 Task: Use Alliance Effect in this video Movie B.mp4
Action: Mouse moved to (409, 175)
Screenshot: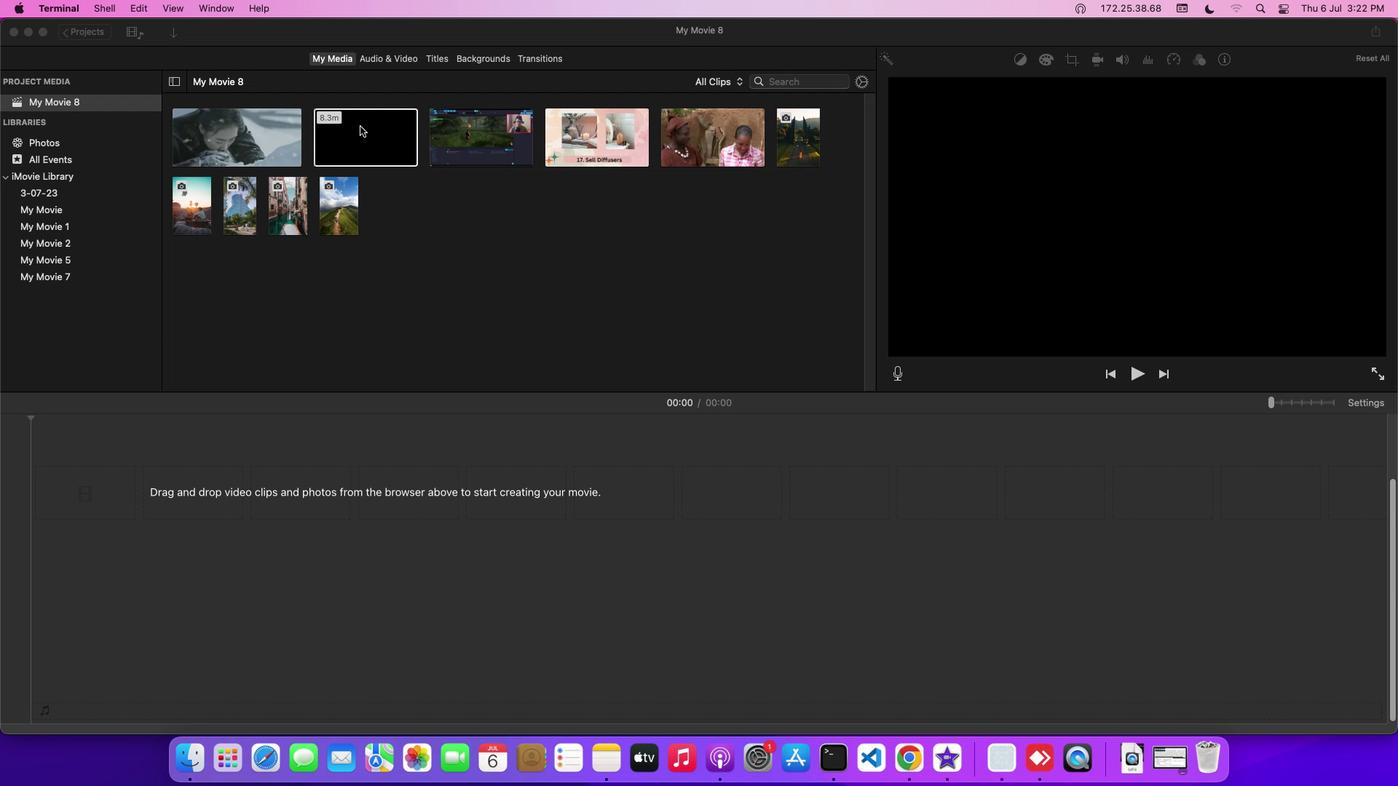 
Action: Mouse pressed left at (409, 175)
Screenshot: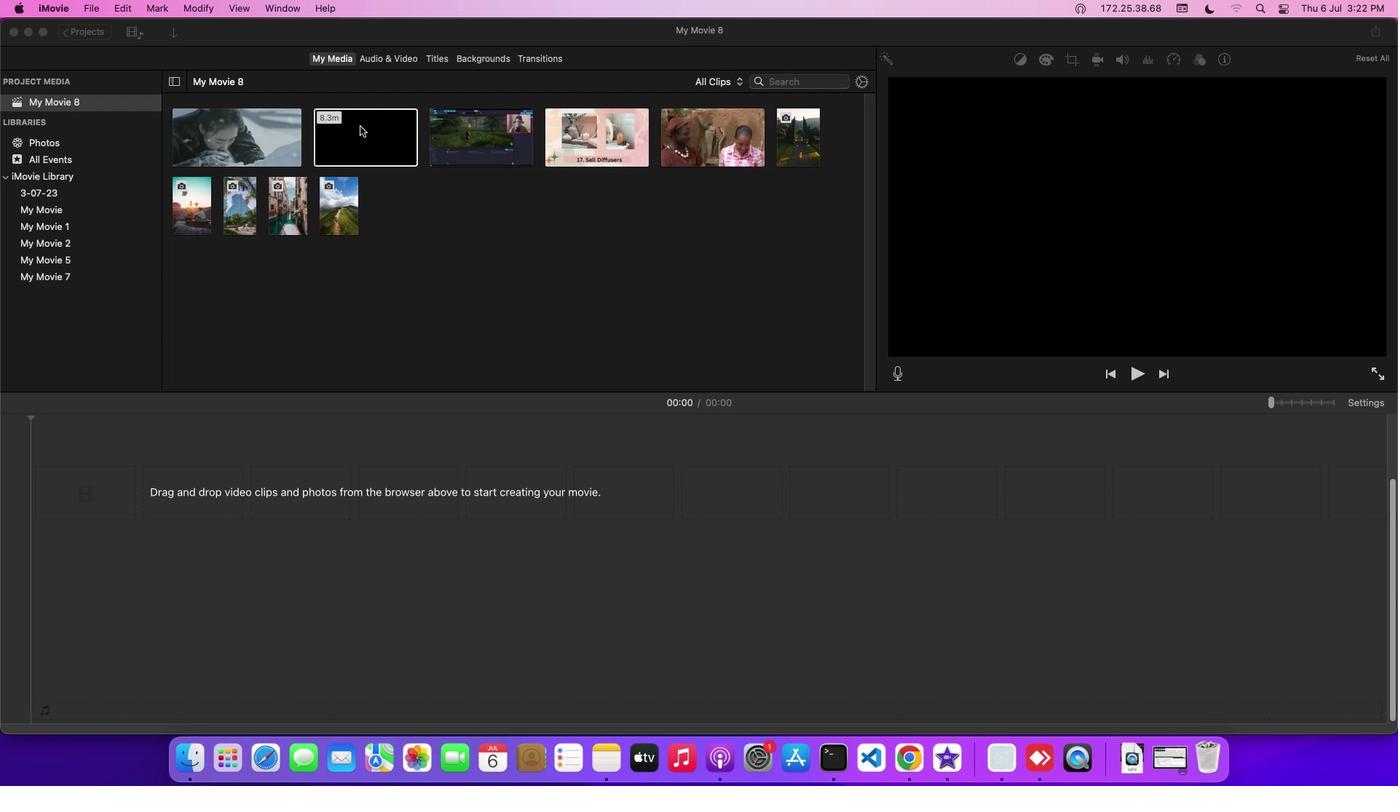 
Action: Mouse moved to (403, 103)
Screenshot: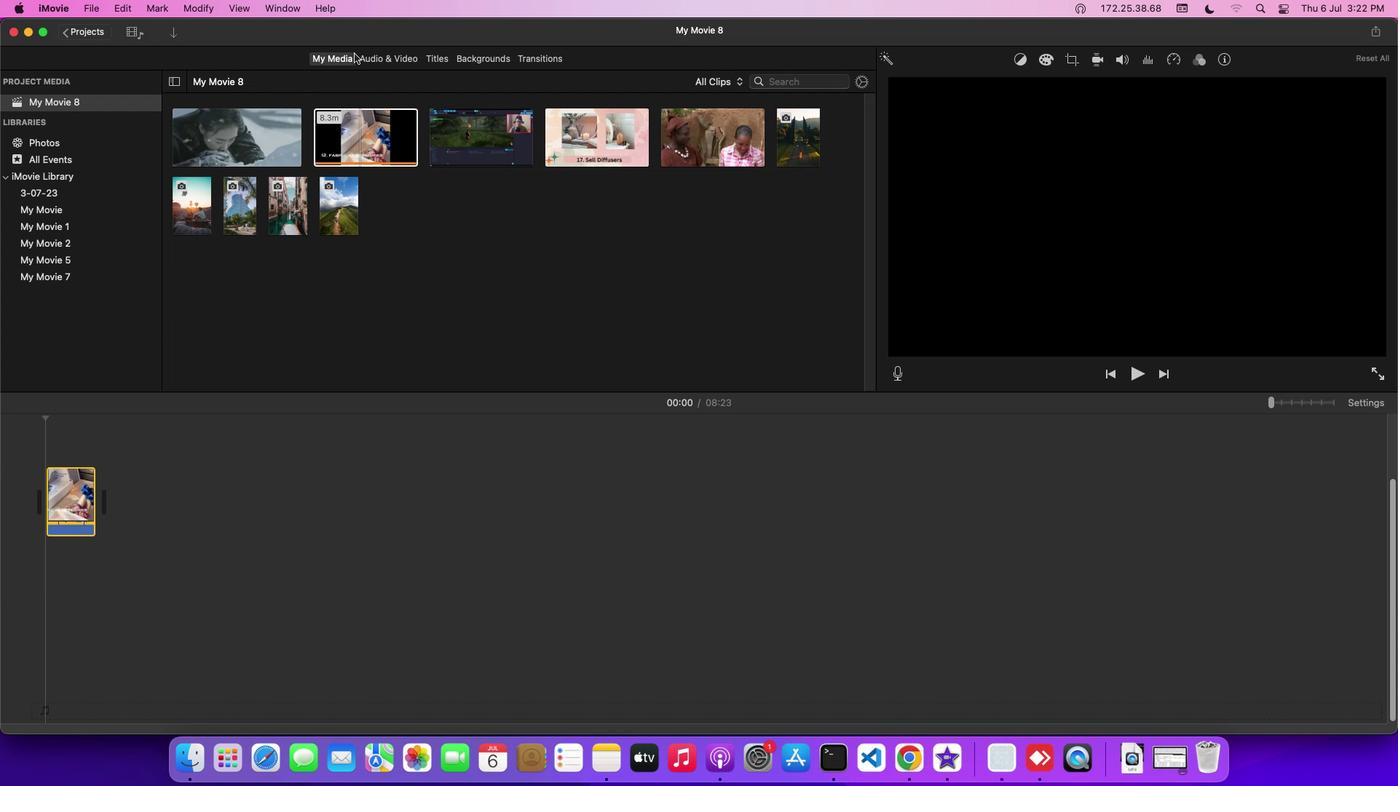 
Action: Mouse pressed left at (403, 103)
Screenshot: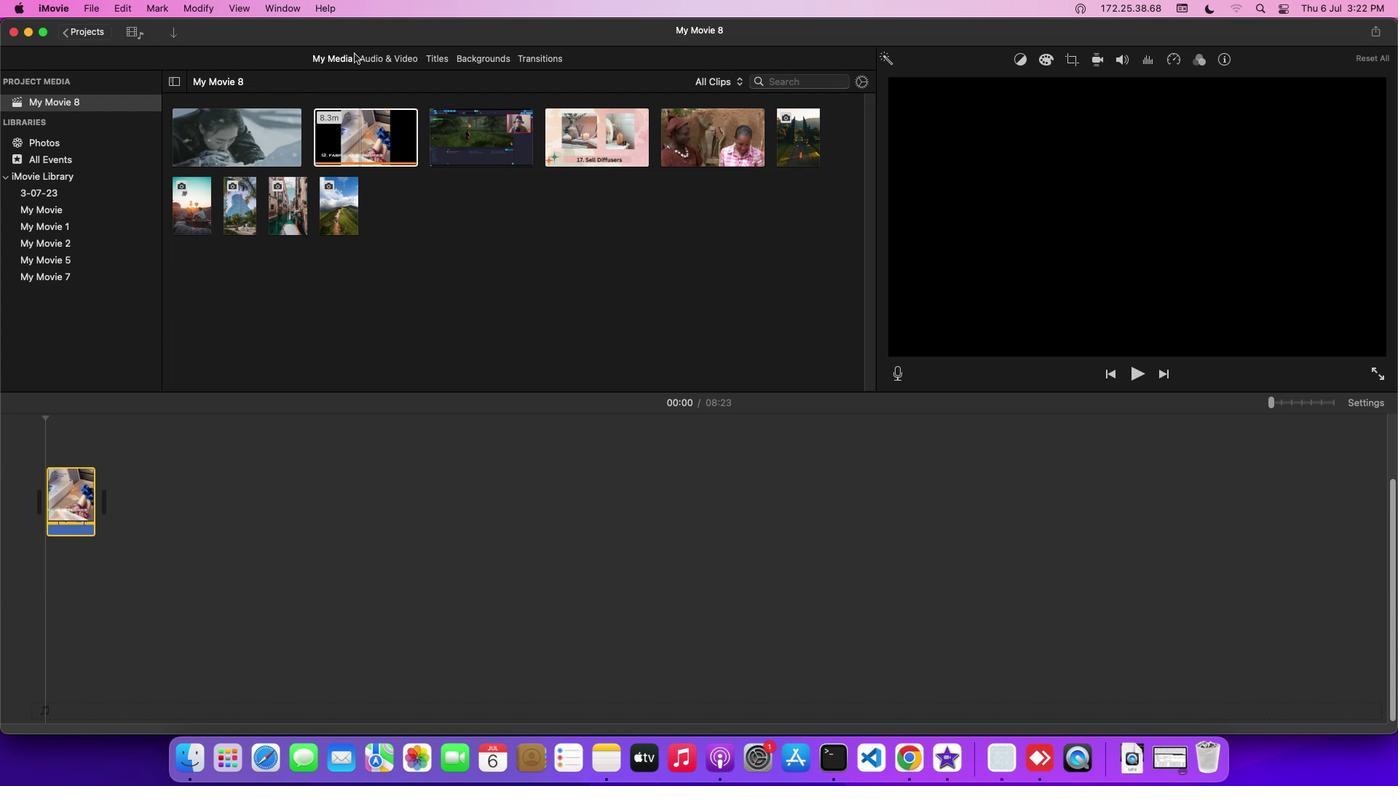 
Action: Mouse moved to (413, 104)
Screenshot: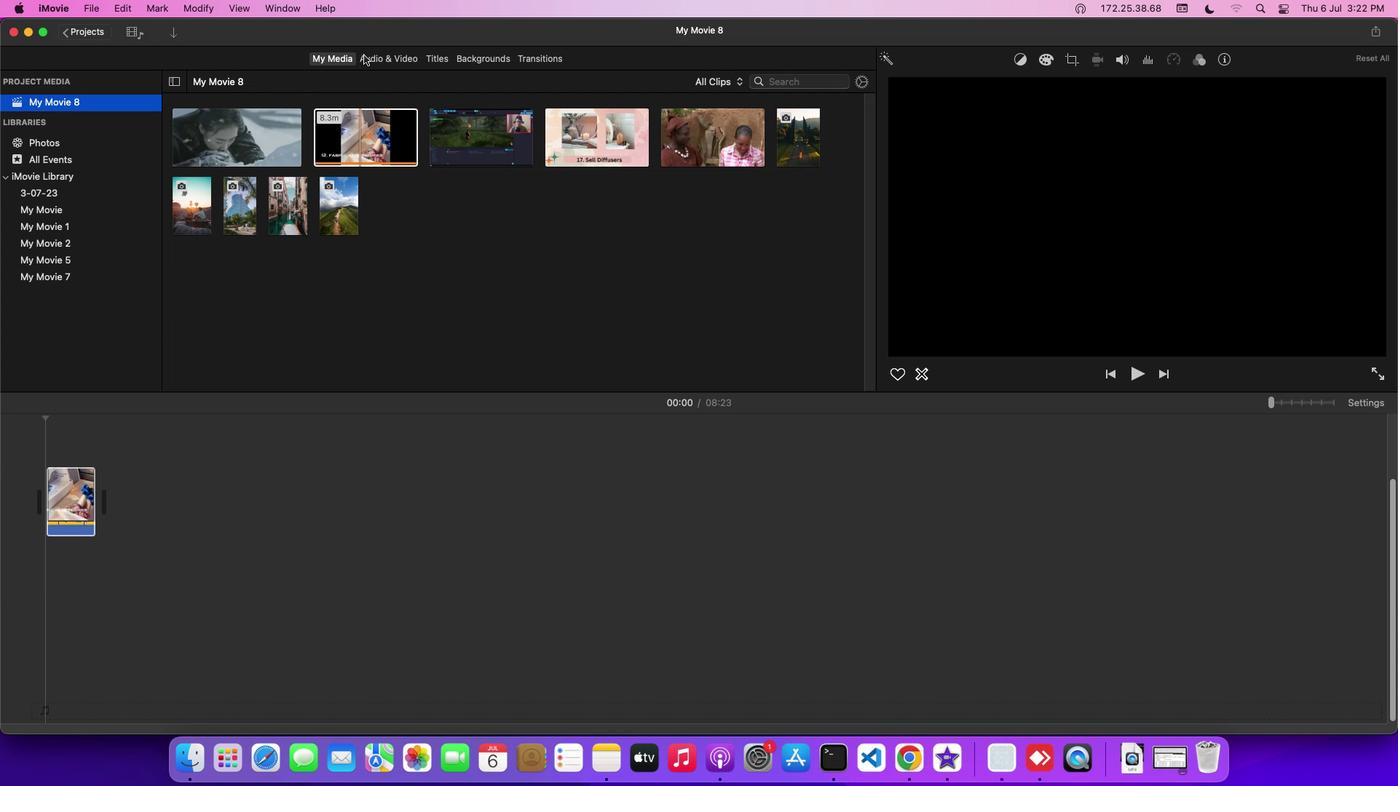 
Action: Mouse pressed left at (413, 104)
Screenshot: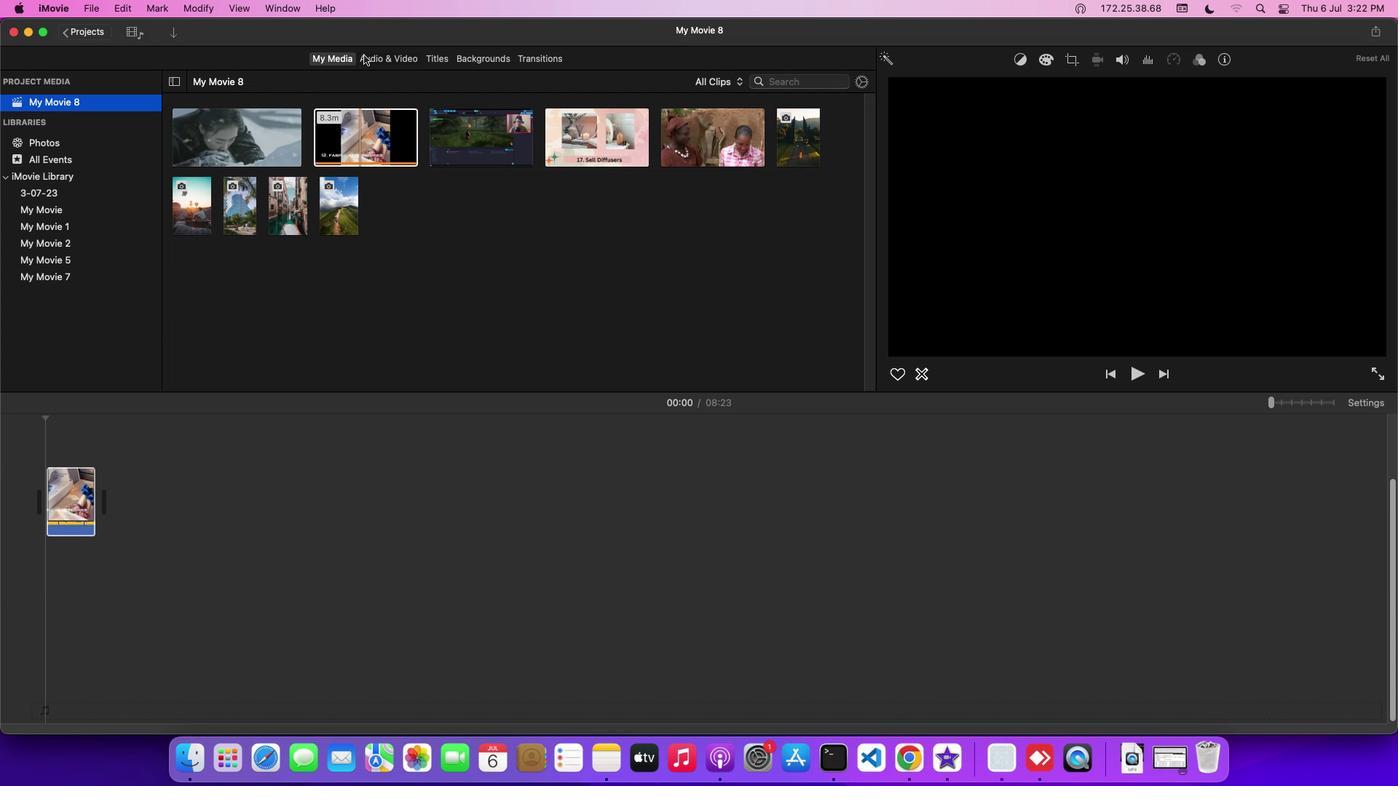
Action: Mouse moved to (110, 192)
Screenshot: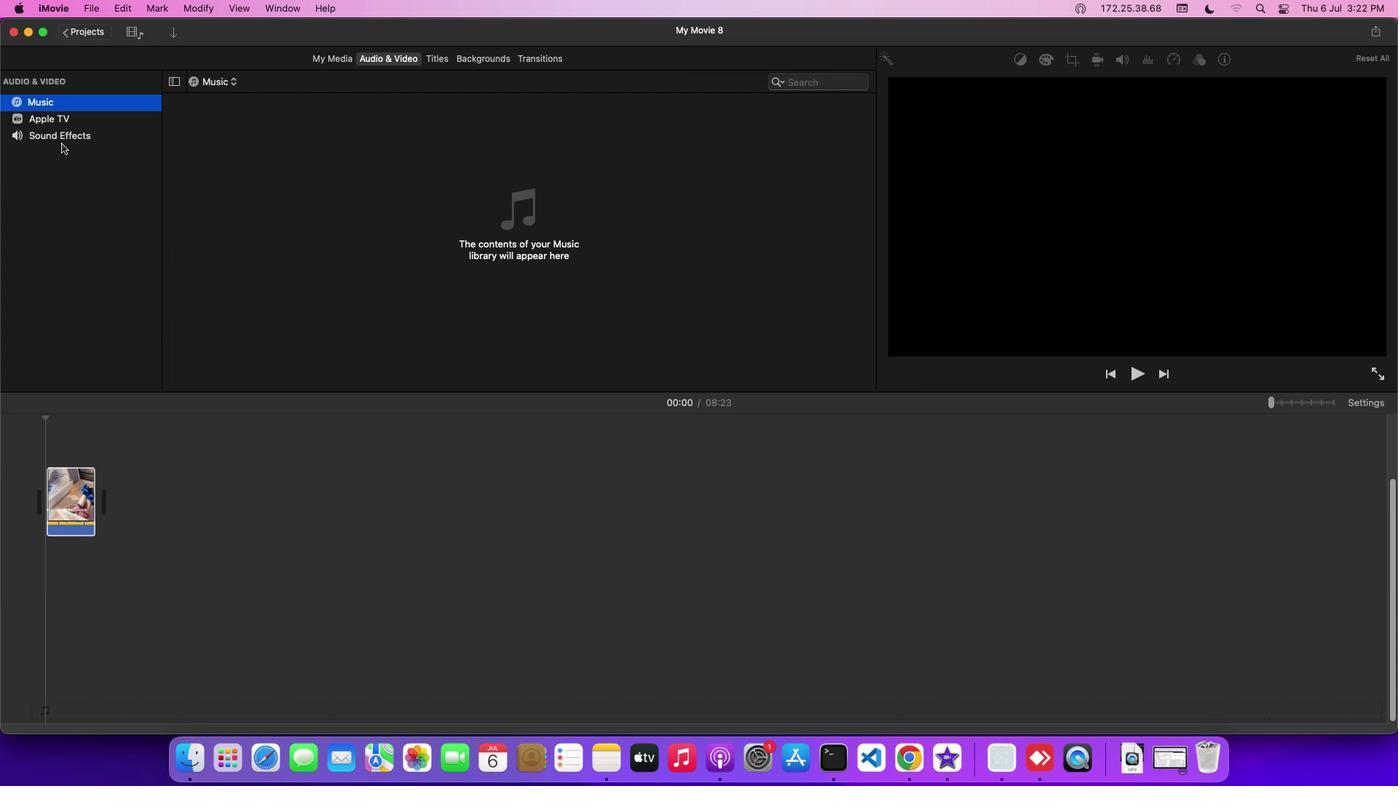 
Action: Mouse pressed left at (110, 192)
Screenshot: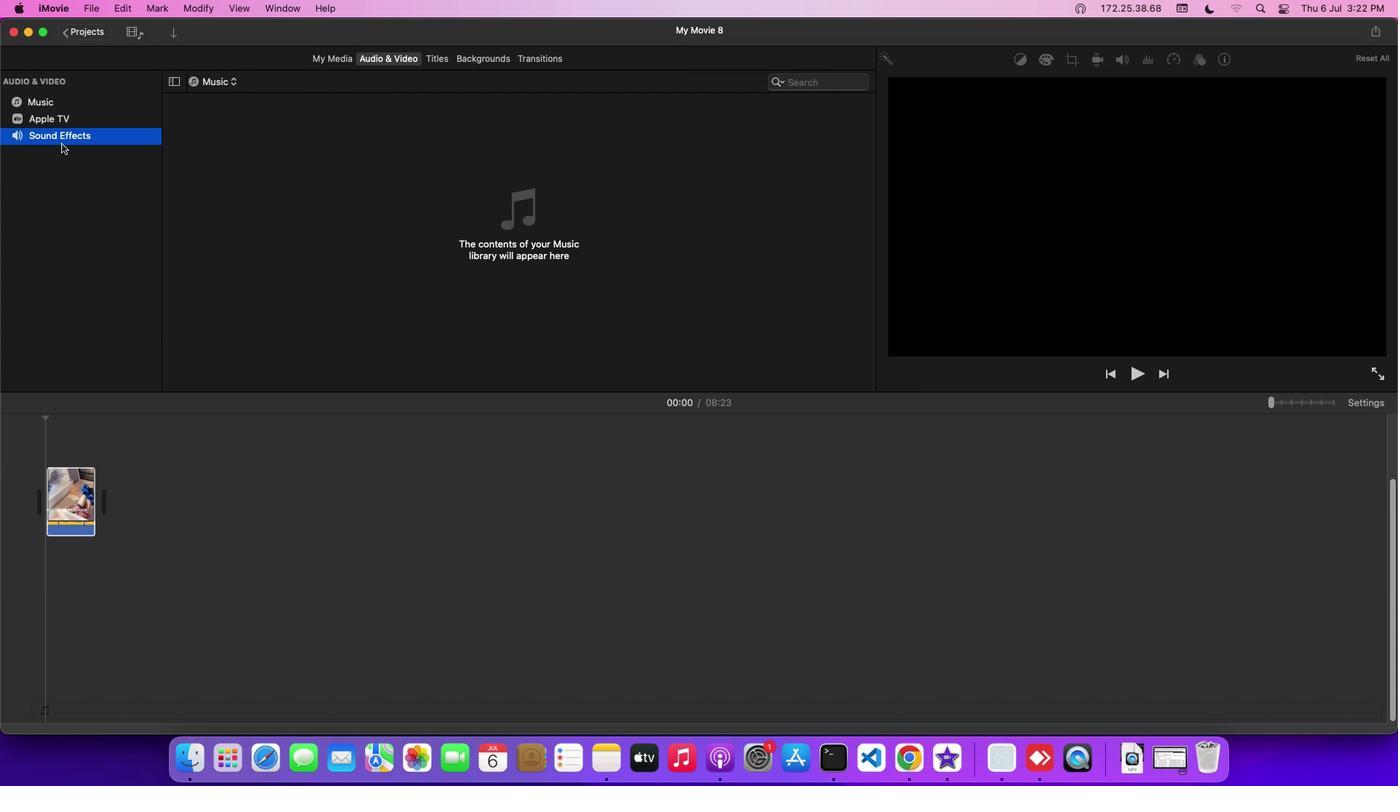 
Action: Mouse moved to (341, 316)
Screenshot: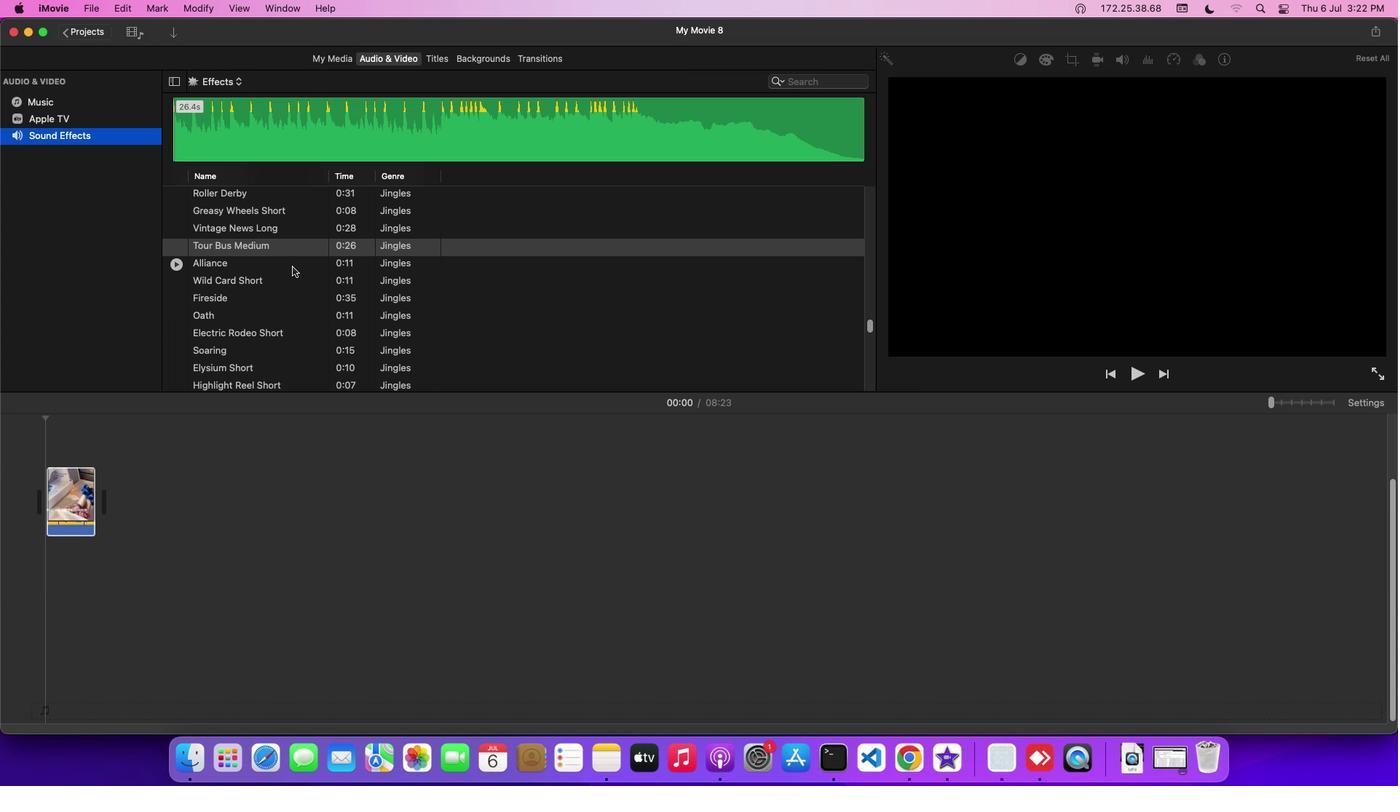 
Action: Mouse pressed left at (341, 316)
Screenshot: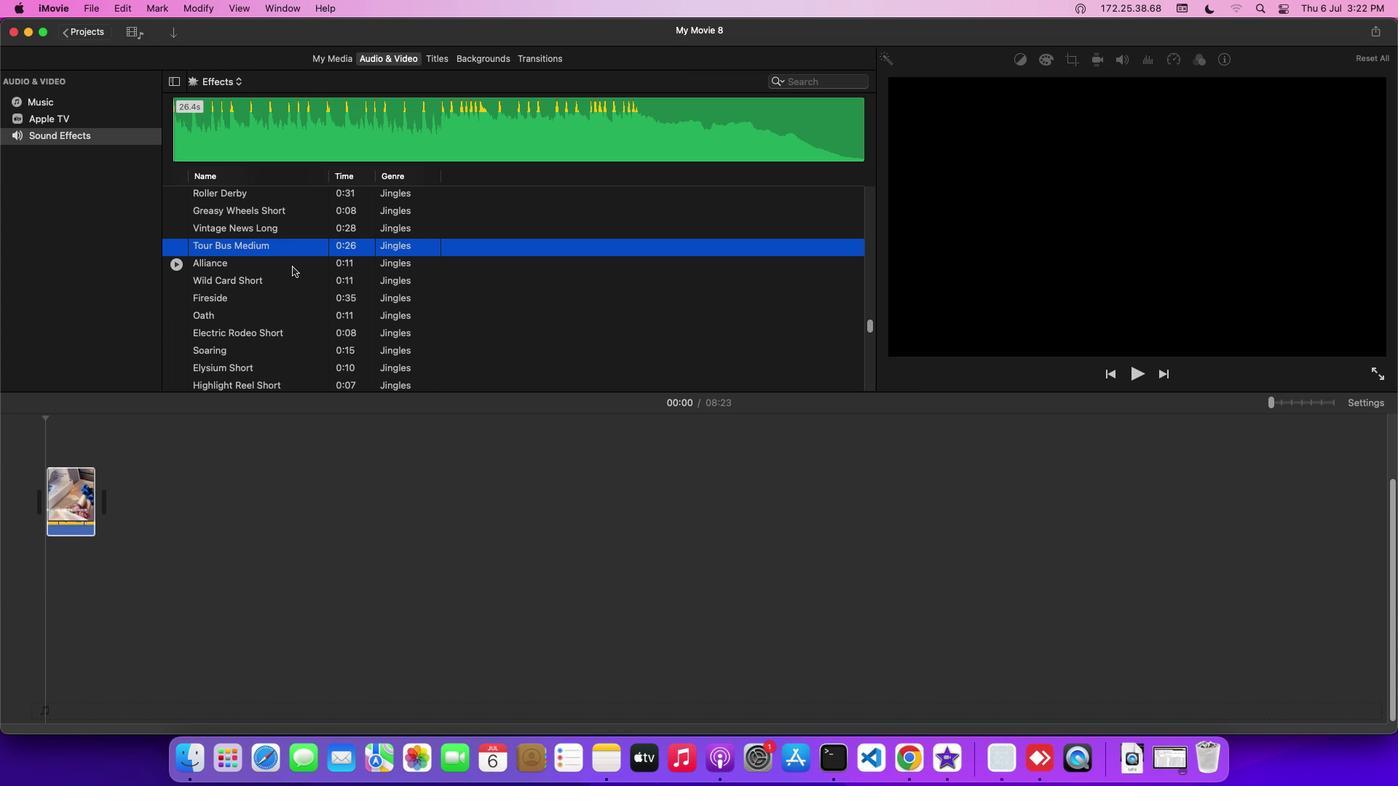 
Action: Mouse pressed left at (341, 316)
Screenshot: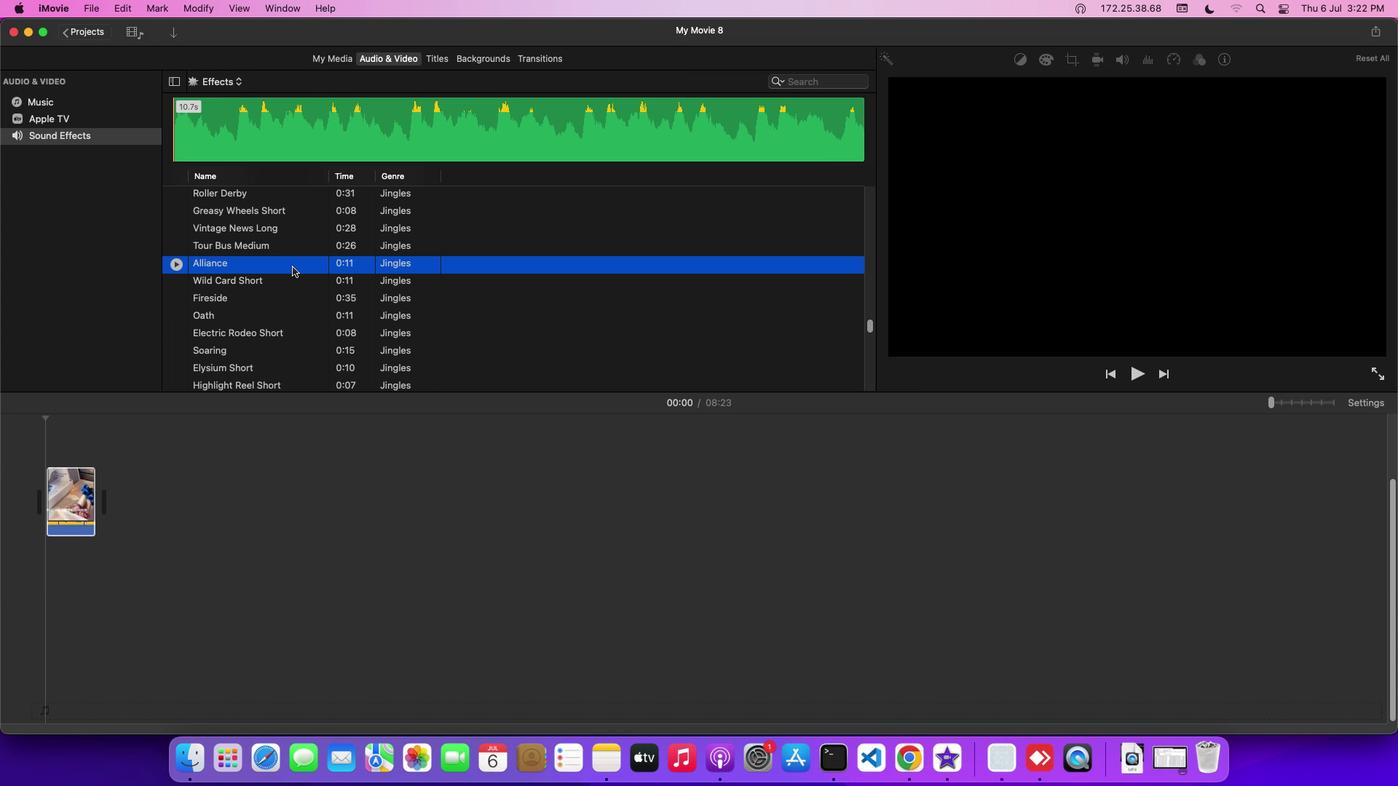 
Action: Mouse moved to (334, 578)
Screenshot: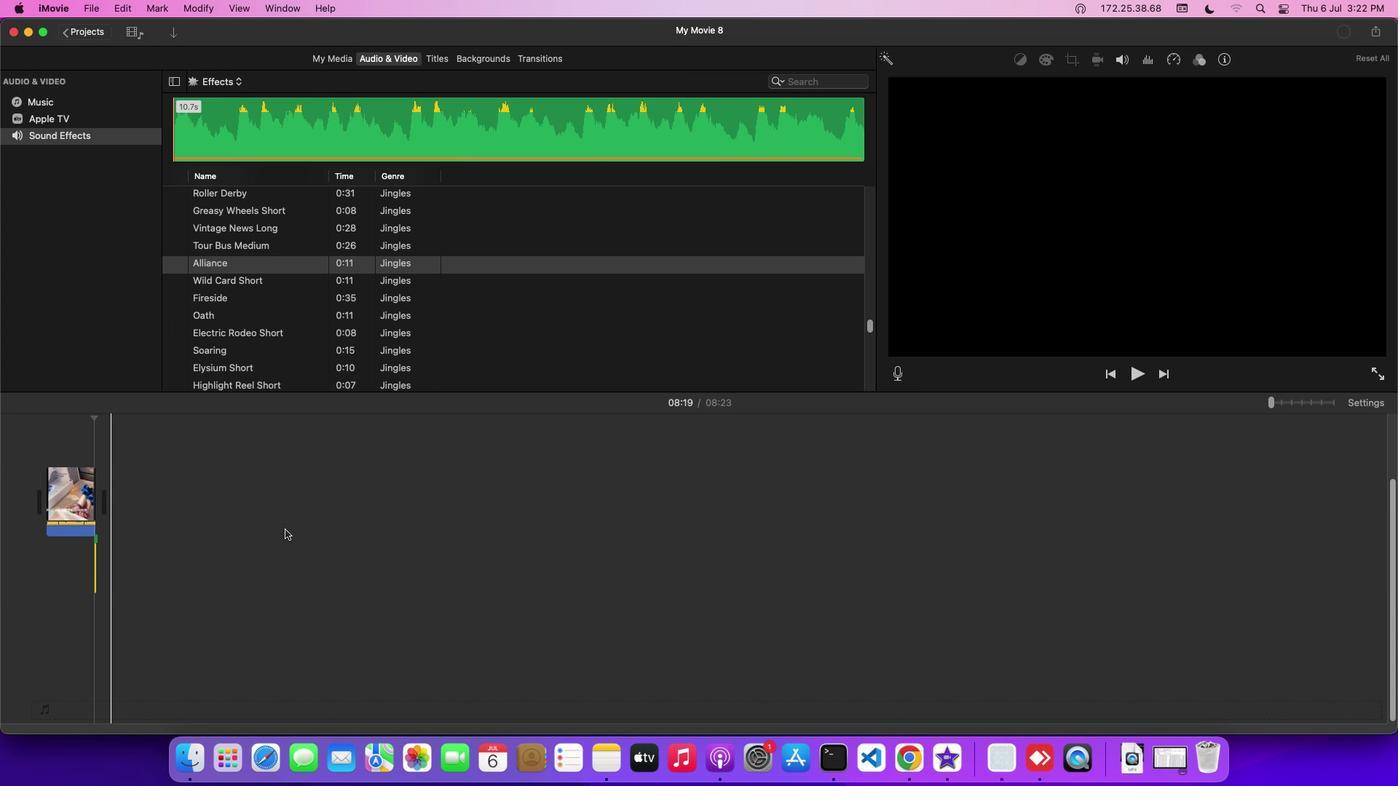 
